 Task: Open a blank sheet, save the file as reporting.txt Insert a table '3 by 2' In first column, add headers, 'Task, Start Date, End Date'. Under first header add  R&D. Under second header add  4 May. Under third header add  '12 May'. Change table style to  Orange
Action: Mouse moved to (200, 175)
Screenshot: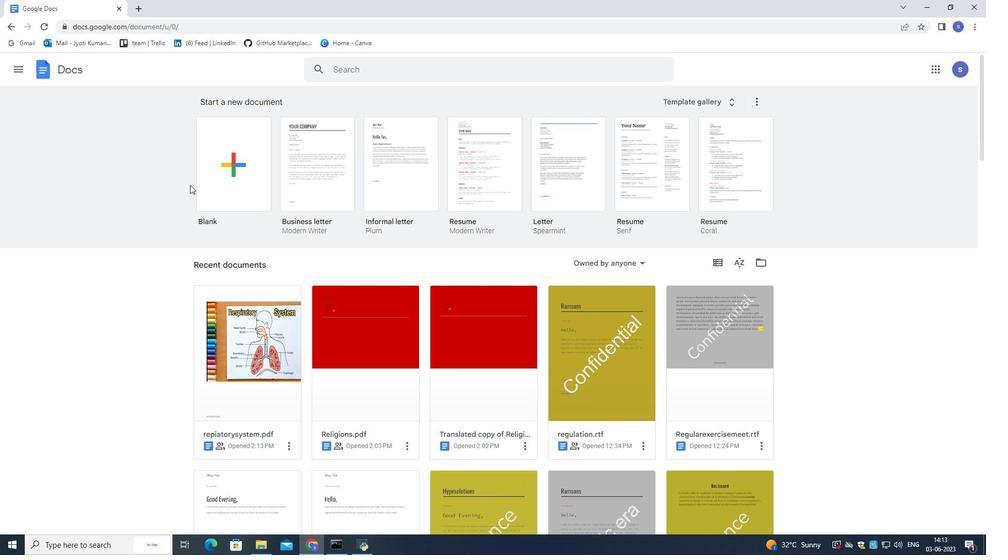 
Action: Mouse pressed left at (200, 175)
Screenshot: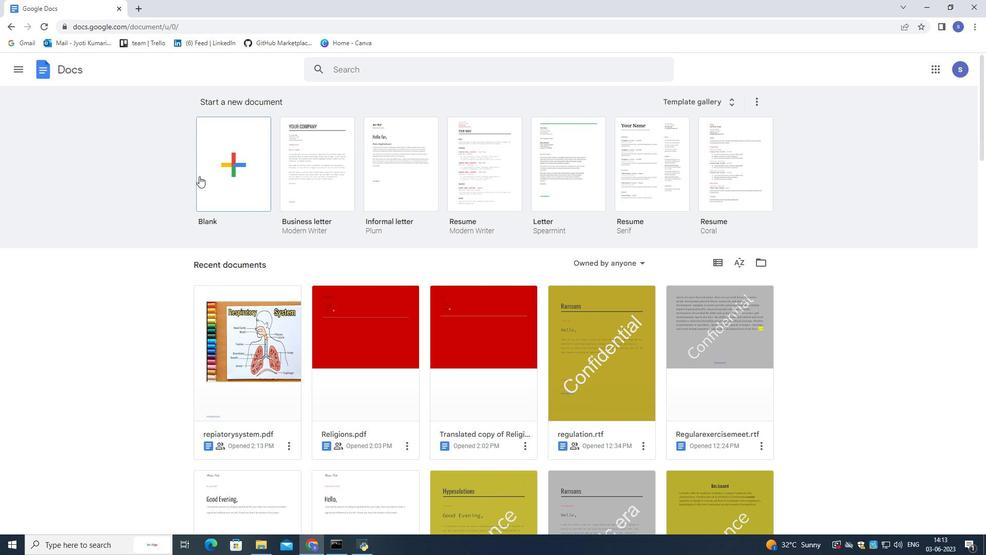 
Action: Mouse moved to (200, 174)
Screenshot: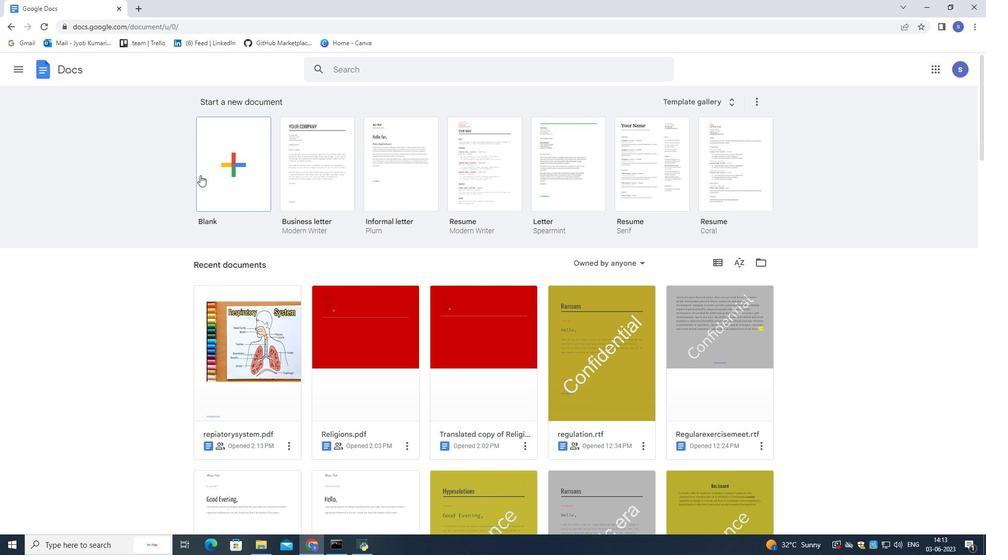 
Action: Mouse pressed left at (200, 174)
Screenshot: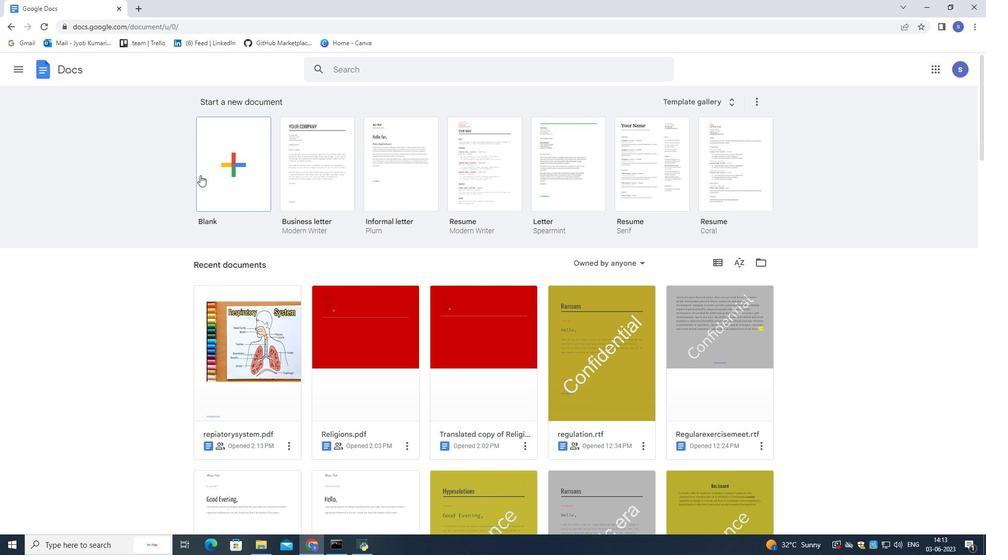 
Action: Mouse moved to (110, 62)
Screenshot: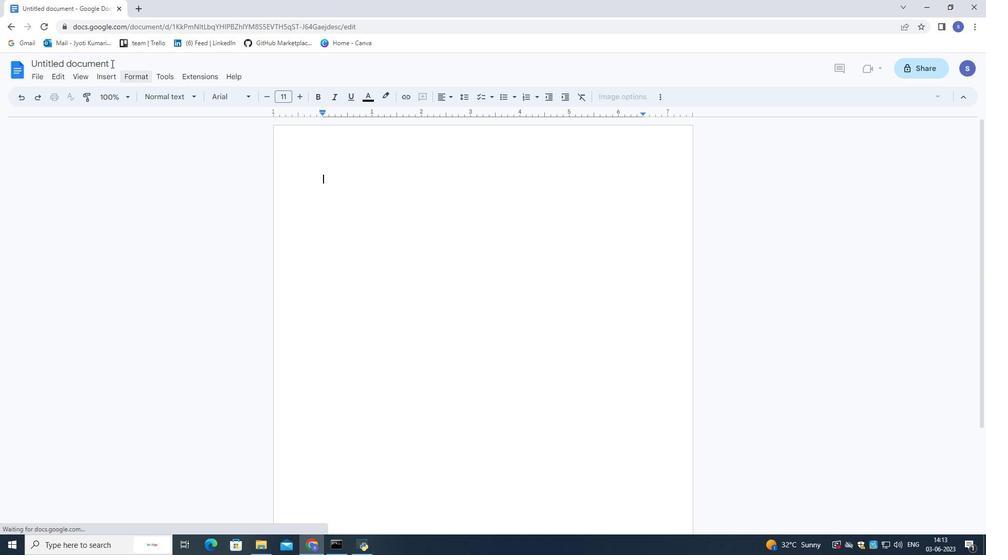 
Action: Mouse pressed left at (110, 62)
Screenshot: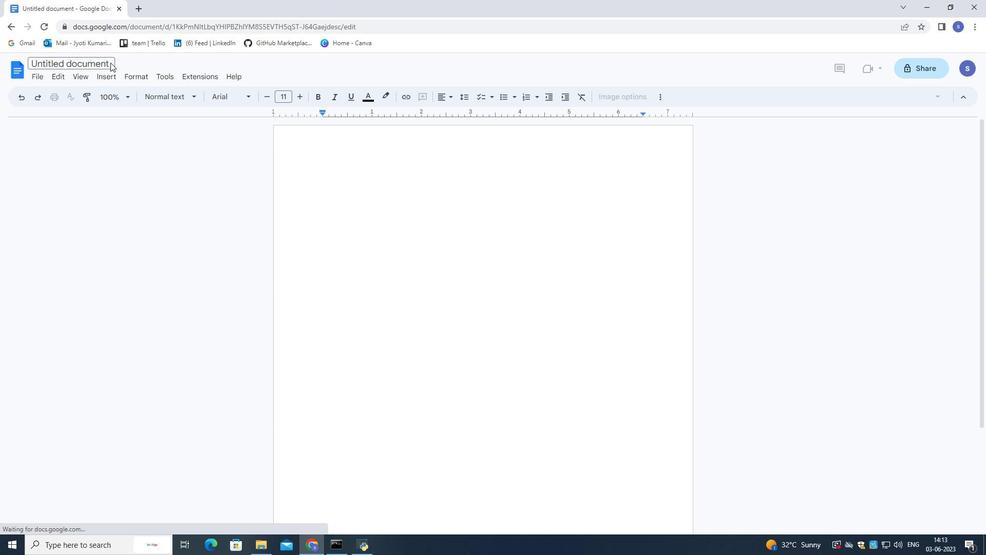 
Action: Mouse moved to (109, 62)
Screenshot: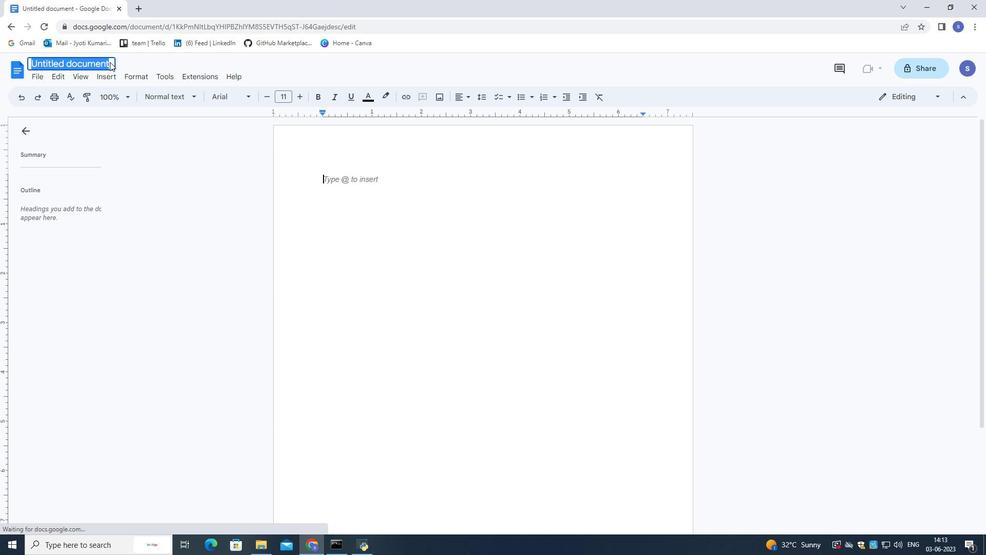 
Action: Key pressed re
Screenshot: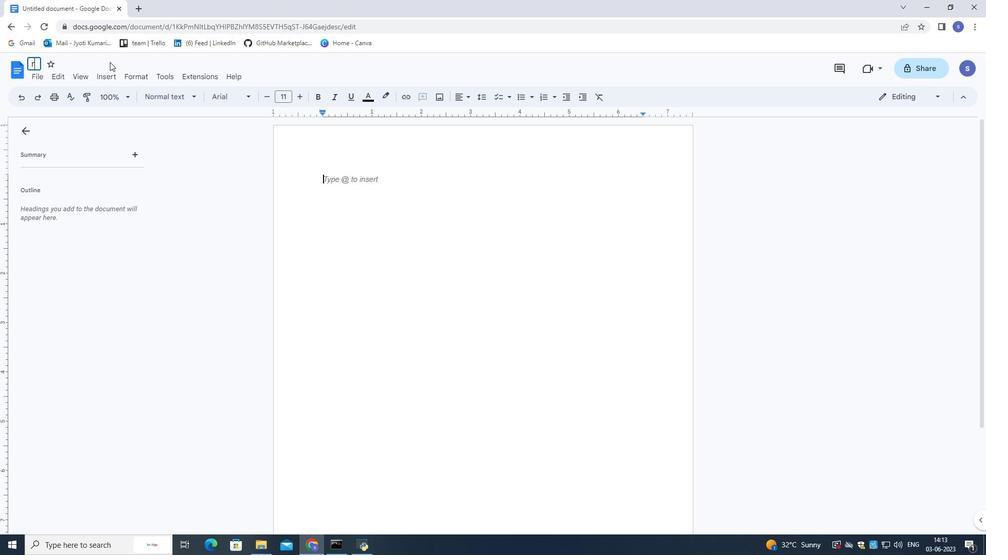 
Action: Mouse moved to (108, 60)
Screenshot: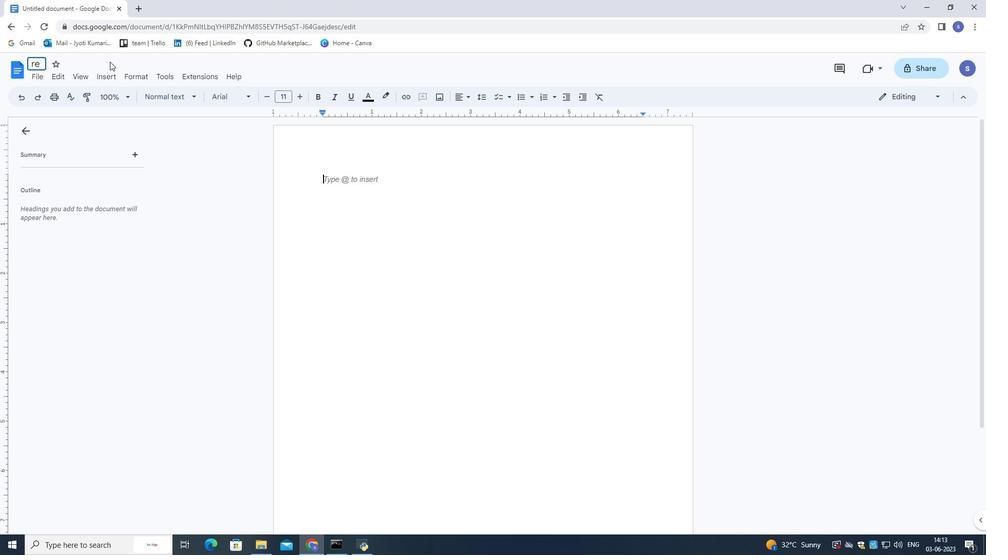 
Action: Key pressed p
Screenshot: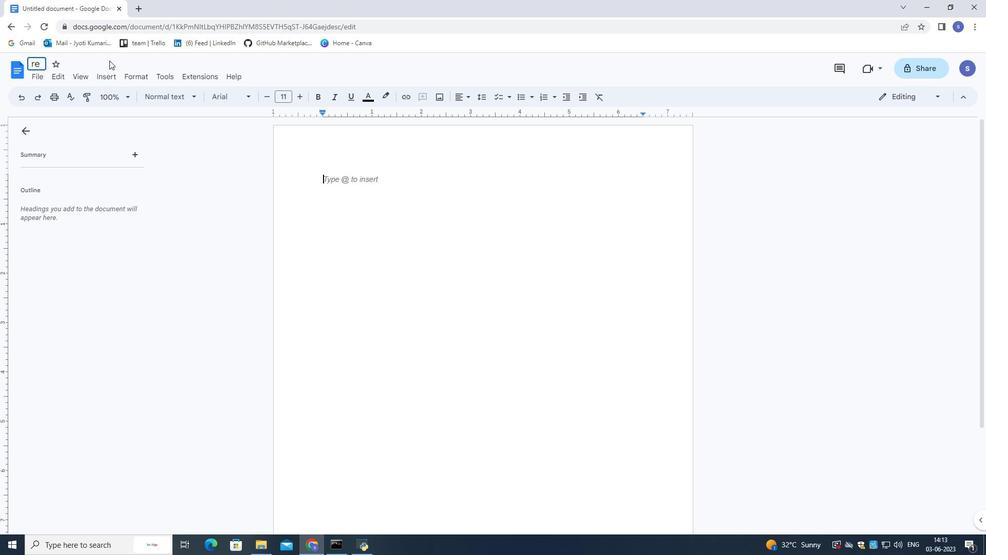 
Action: Mouse moved to (107, 60)
Screenshot: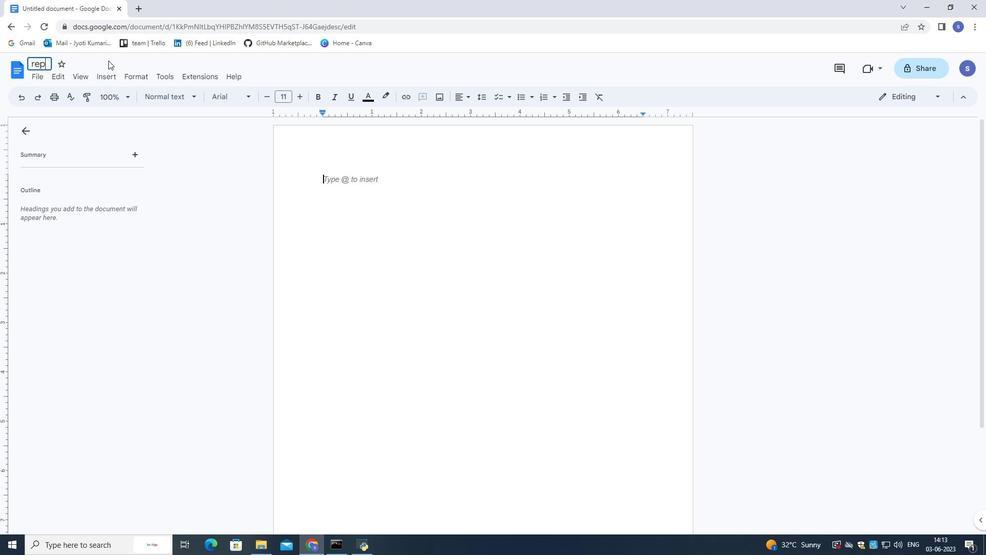 
Action: Key pressed or
Screenshot: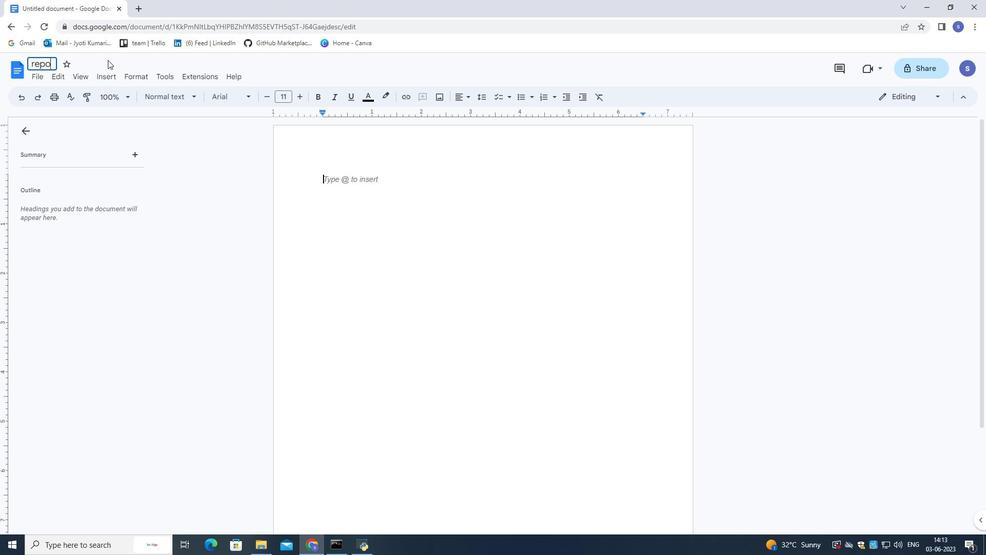 
Action: Mouse moved to (107, 59)
Screenshot: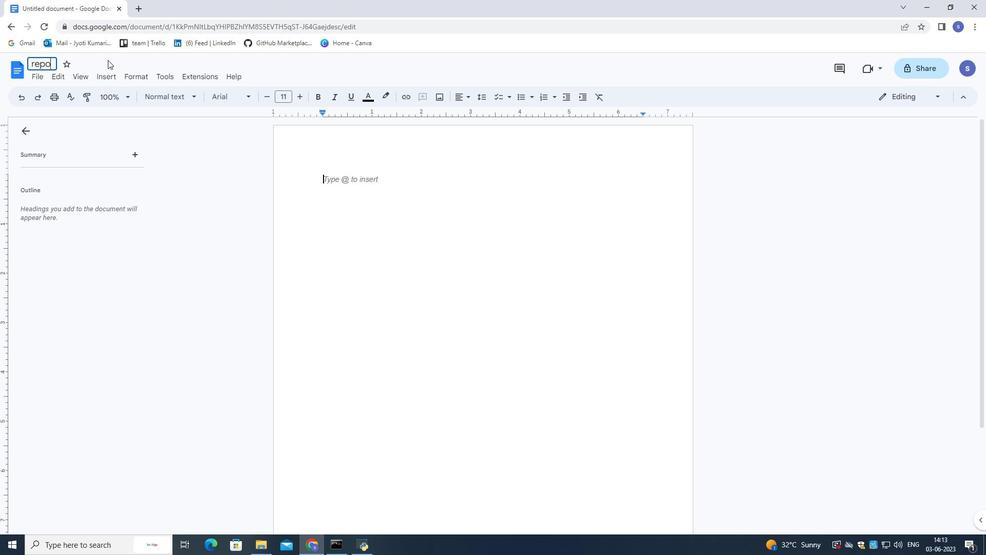 
Action: Key pressed t
Screenshot: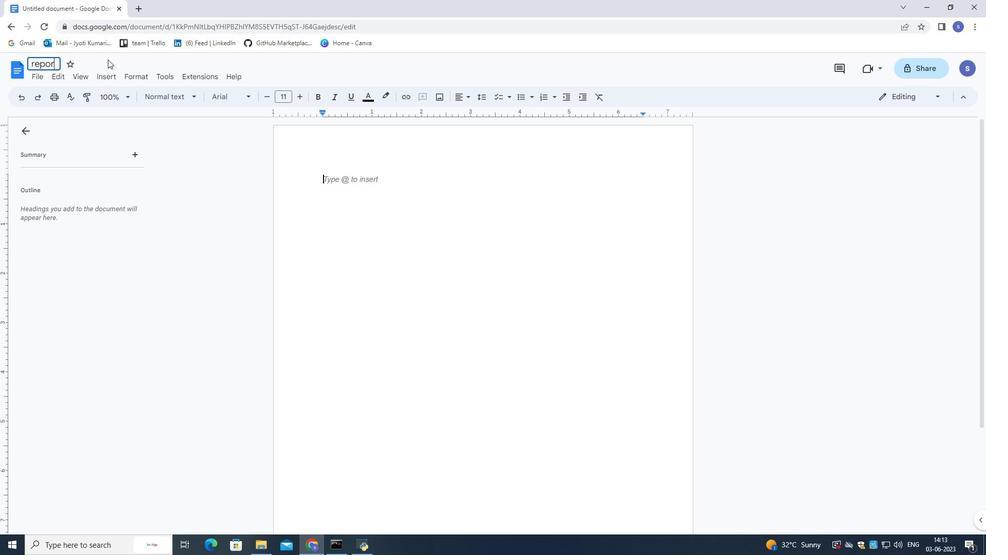 
Action: Mouse moved to (107, 59)
Screenshot: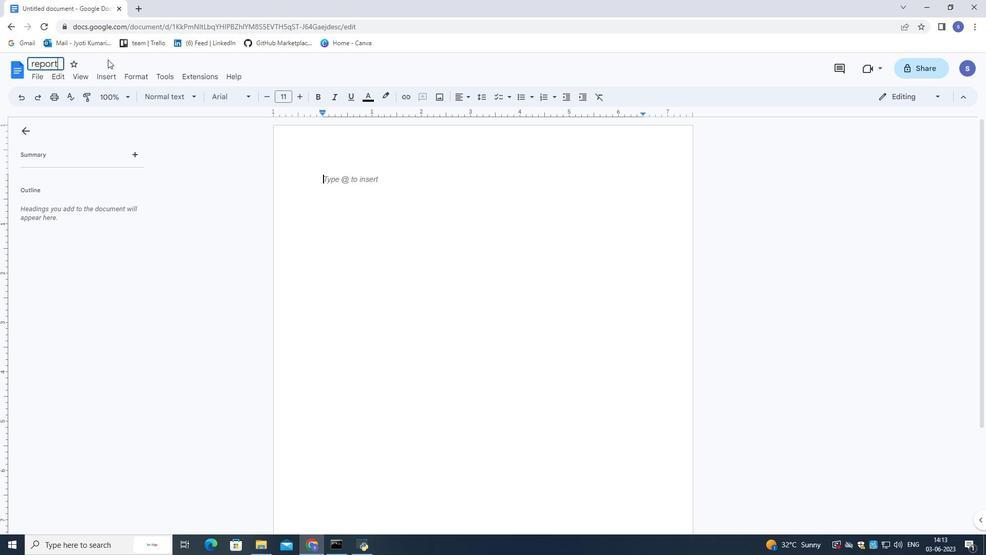 
Action: Key pressed ing.txt
Screenshot: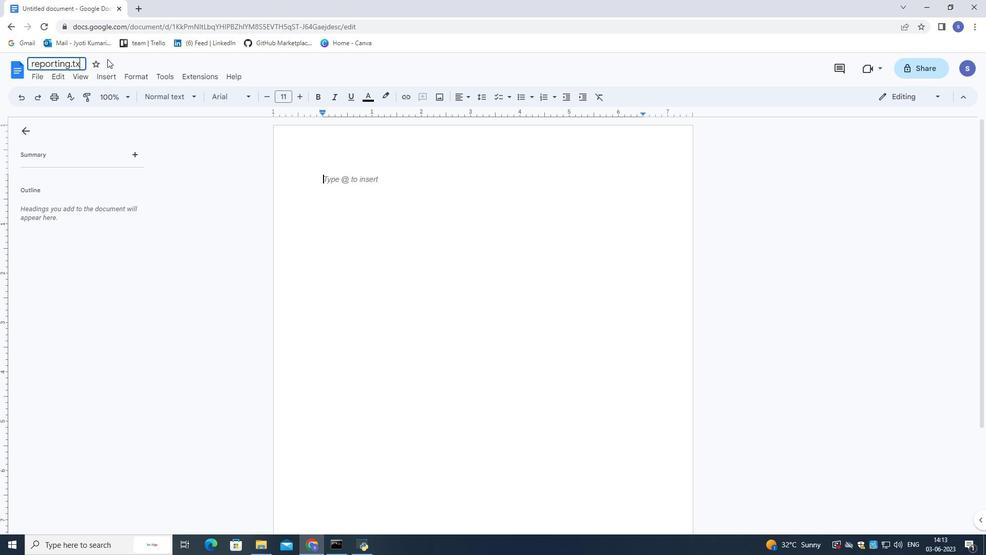 
Action: Mouse moved to (126, 76)
Screenshot: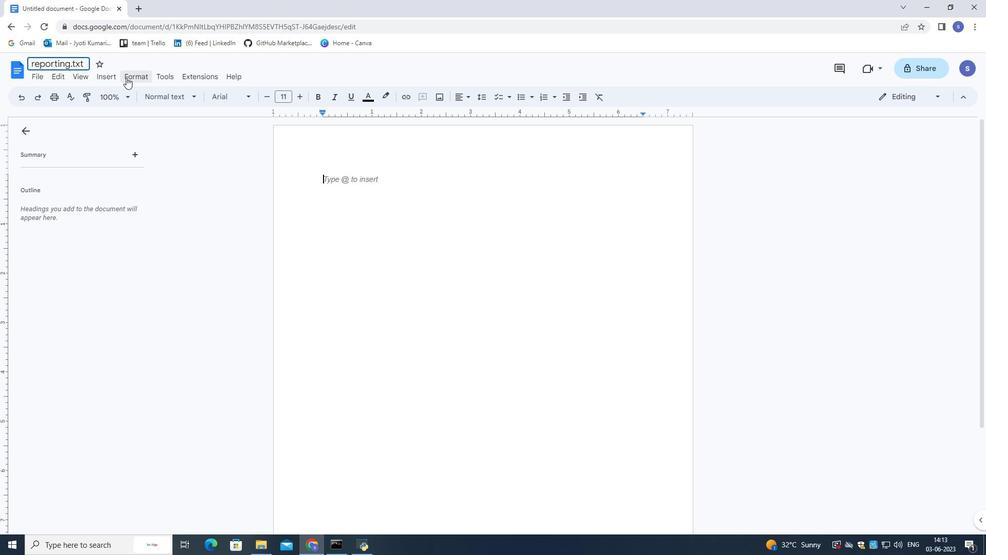 
Action: Key pressed <Key.enter>
Screenshot: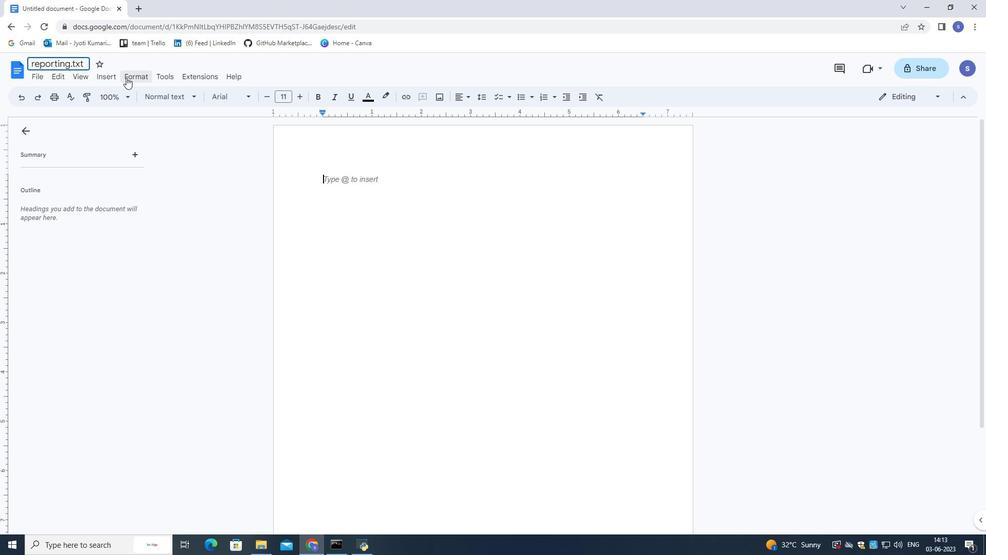 
Action: Mouse moved to (360, 181)
Screenshot: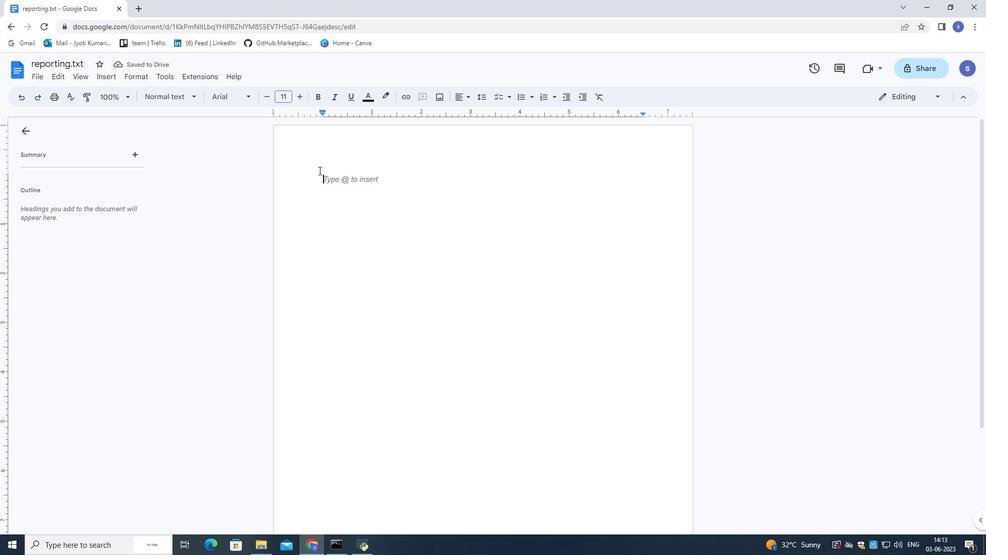 
Action: Mouse pressed left at (360, 181)
Screenshot: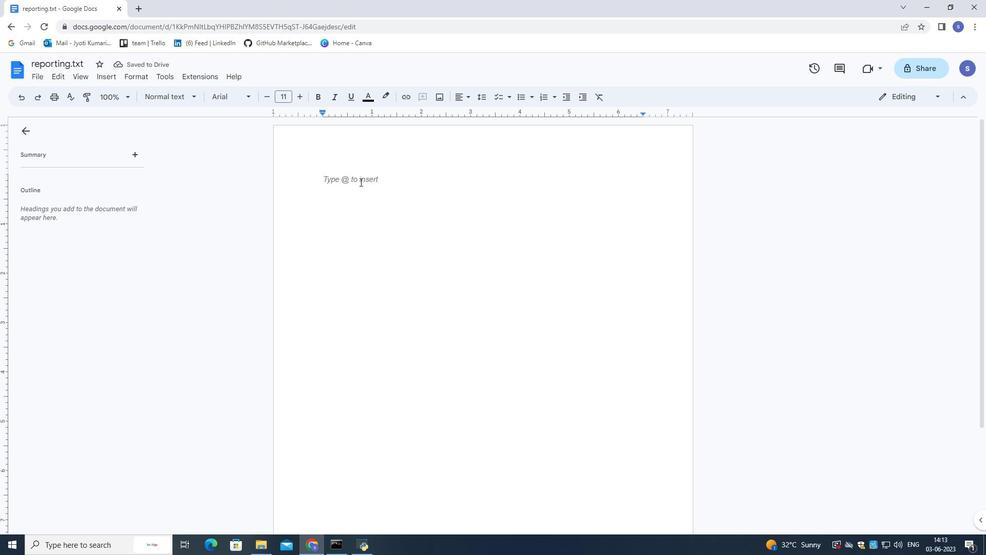 
Action: Mouse moved to (95, 77)
Screenshot: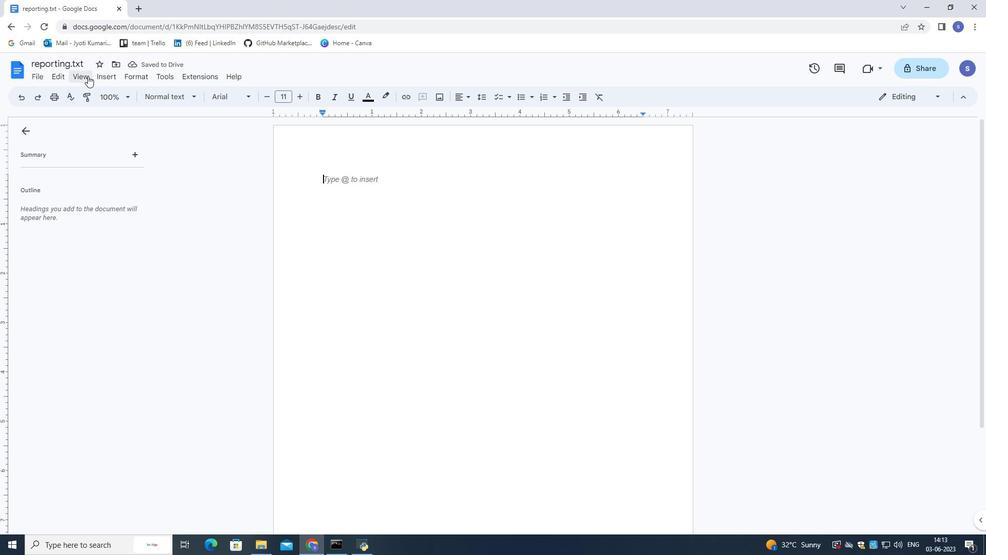
Action: Mouse pressed left at (95, 77)
Screenshot: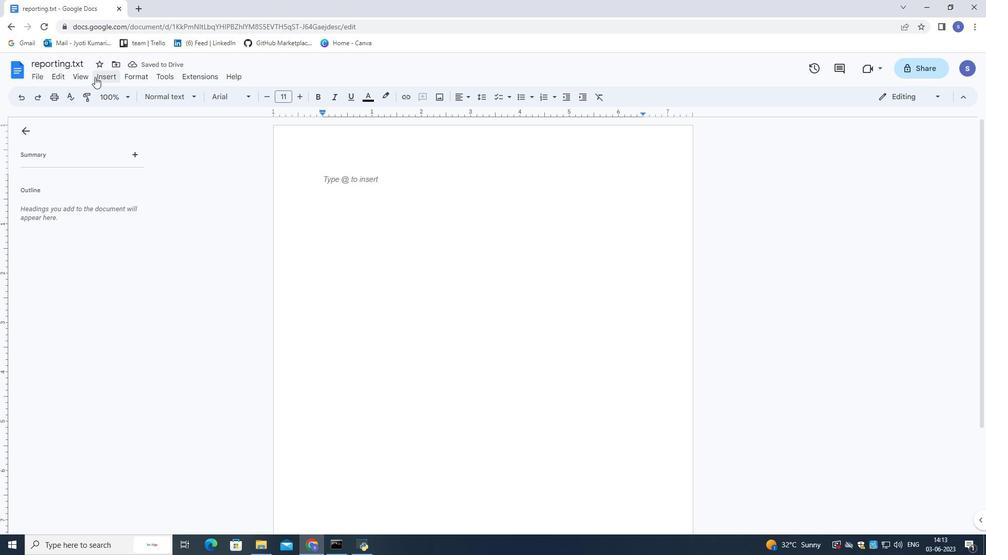 
Action: Mouse moved to (283, 143)
Screenshot: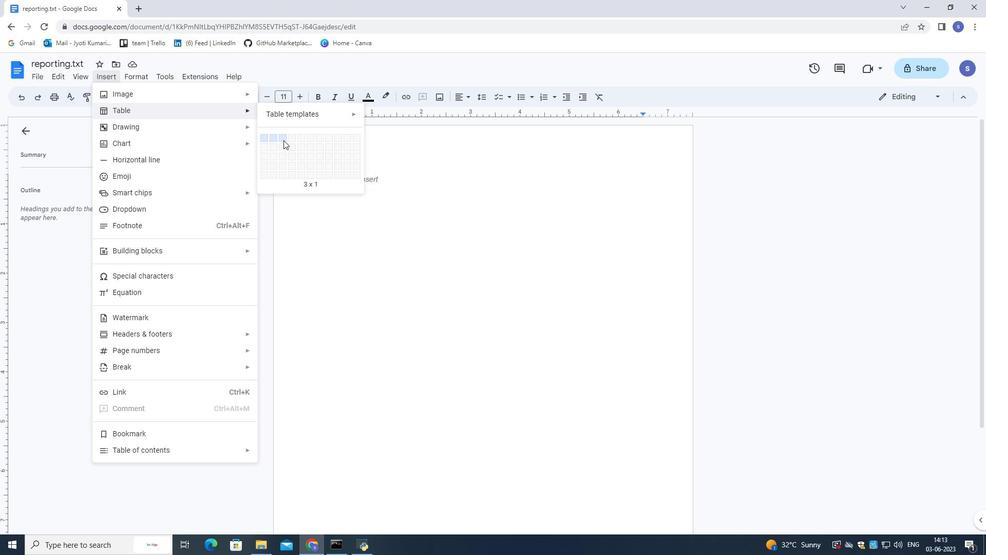 
Action: Mouse pressed left at (283, 143)
Screenshot: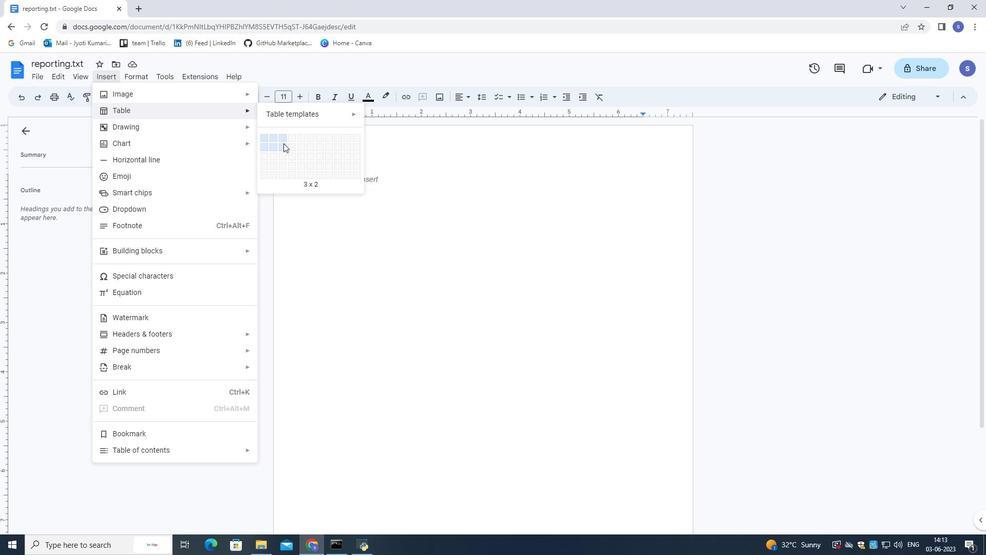 
Action: Mouse moved to (403, 199)
Screenshot: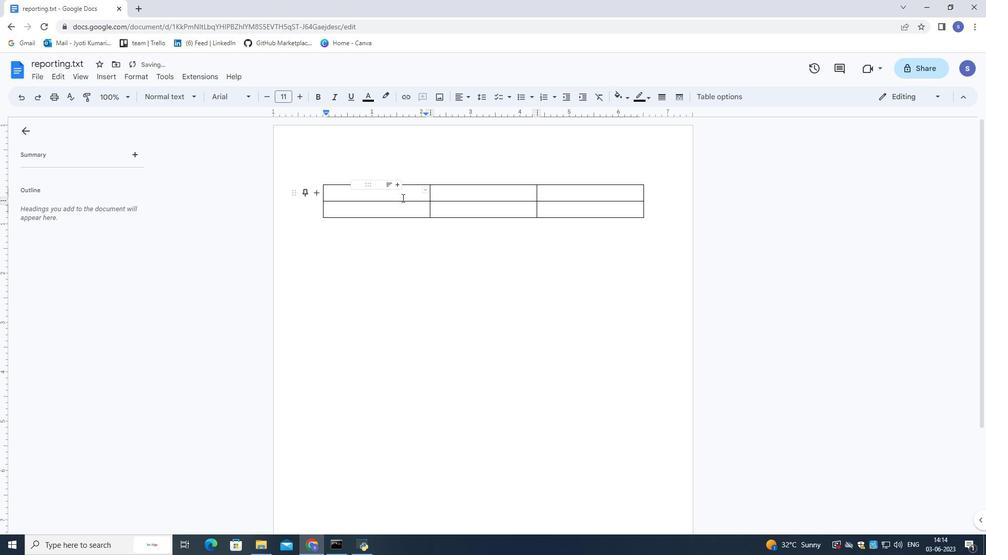 
Action: Mouse pressed left at (403, 199)
Screenshot: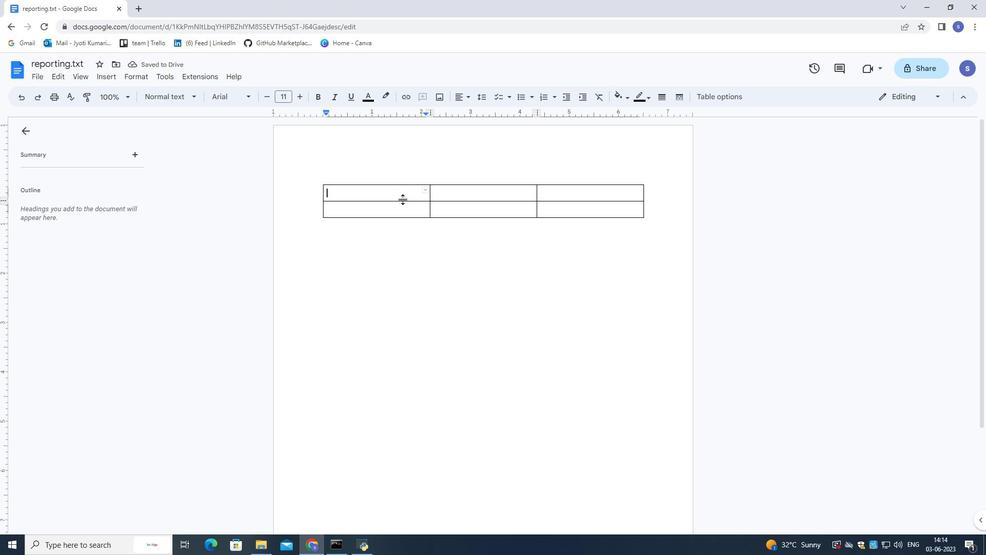 
Action: Mouse moved to (407, 225)
Screenshot: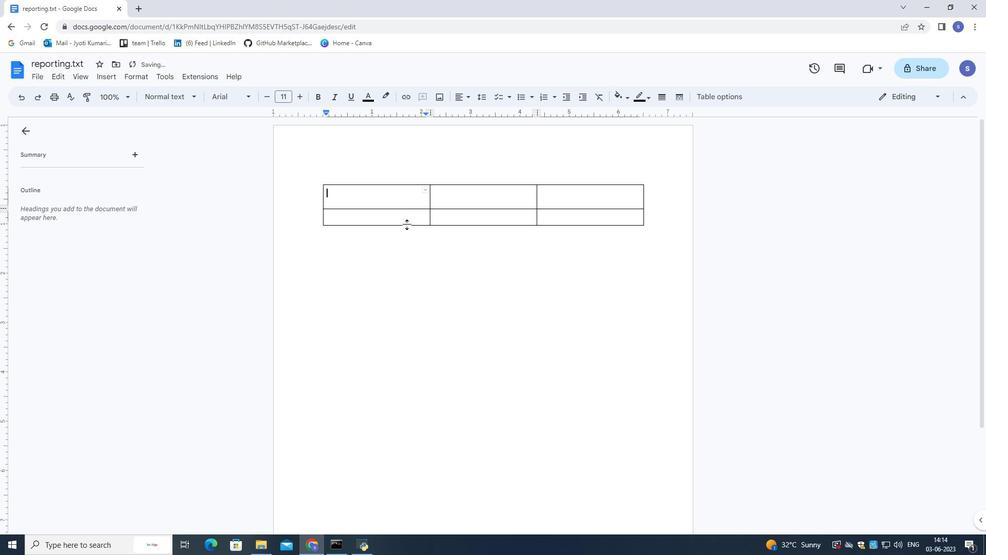 
Action: Mouse pressed left at (407, 225)
Screenshot: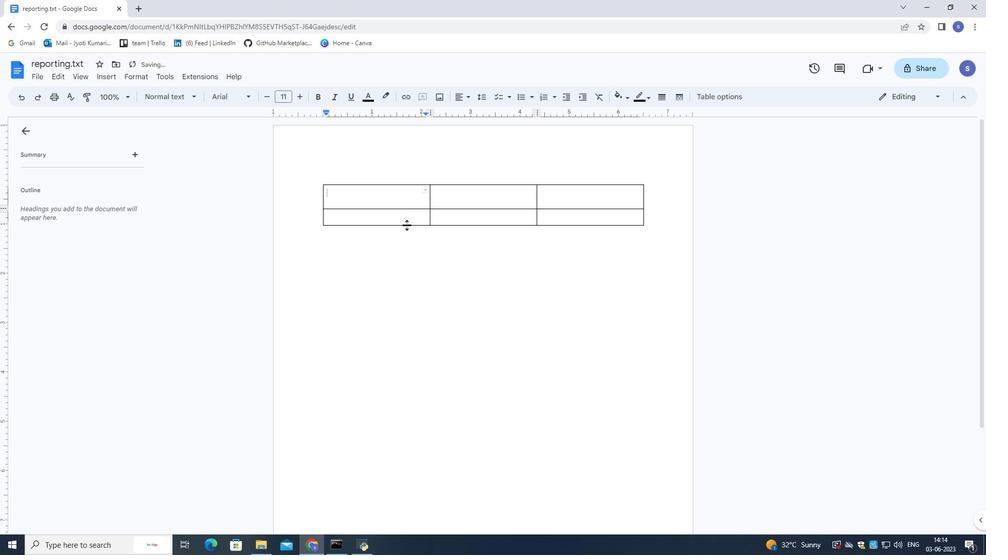 
Action: Mouse moved to (401, 198)
Screenshot: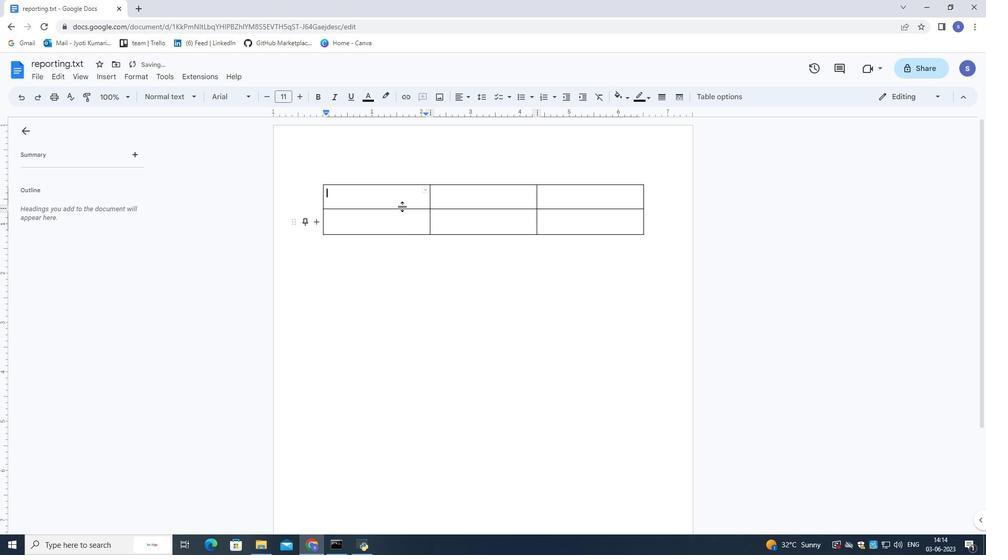
Action: Mouse pressed left at (401, 198)
Screenshot: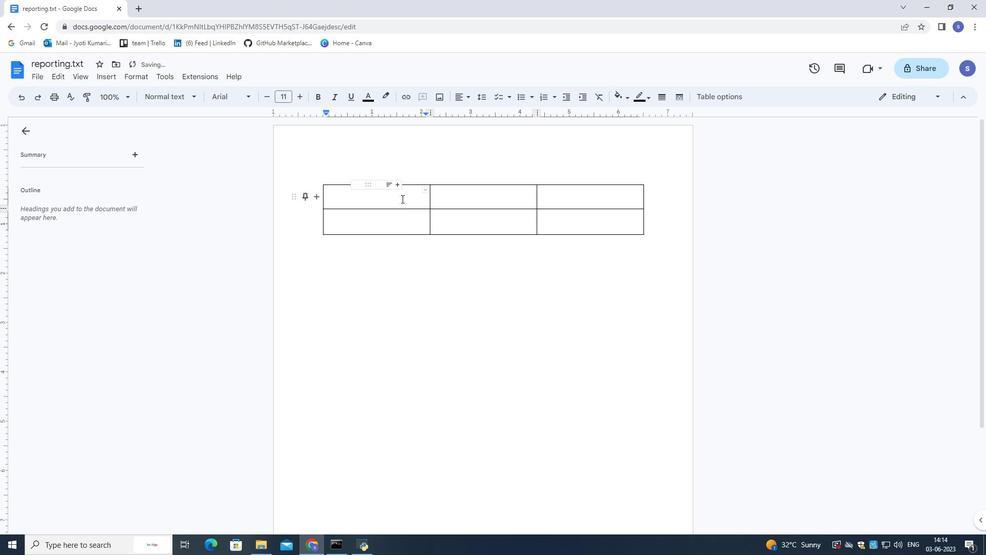 
Action: Mouse moved to (400, 195)
Screenshot: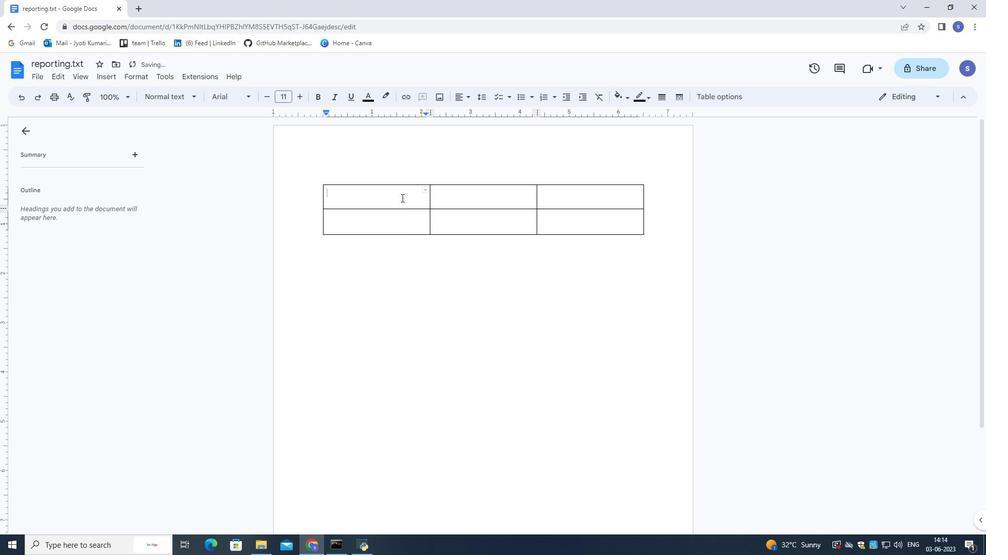 
Action: Key pressed <Key.shift>TAsk<Key.backspace><Key.backspace><Key.backspace>s<Key.backspace>ask<Key.right><Key.shift>Start<Key.space>date<Key.right><Key.shift>End<Key.space>date<Key.down><Key.left><Key.left><Key.shift>R<Key.shift>&<Key.shift>D<Key.right>4<Key.space><Key.shift>MAy<Key.right><Key.left>
Screenshot: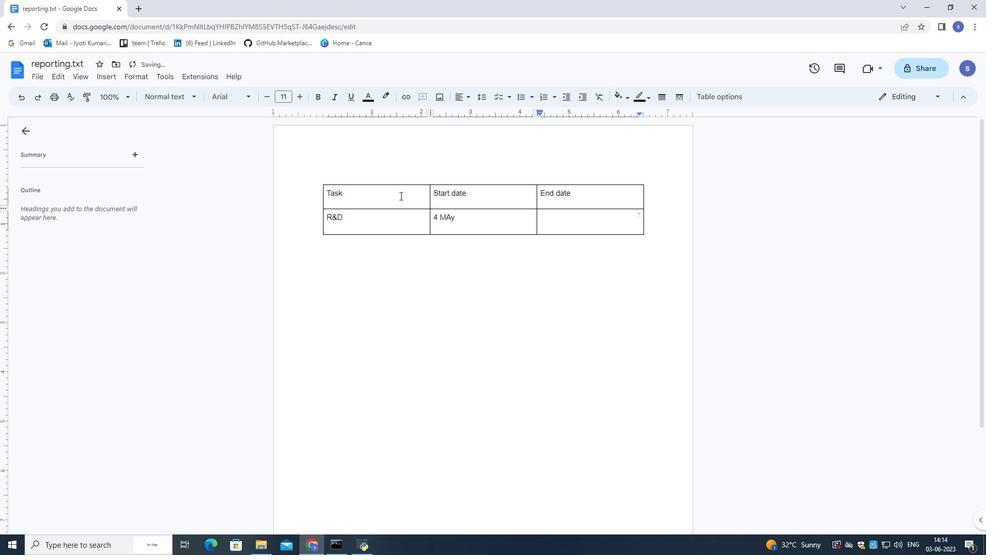 
Action: Mouse moved to (514, 217)
Screenshot: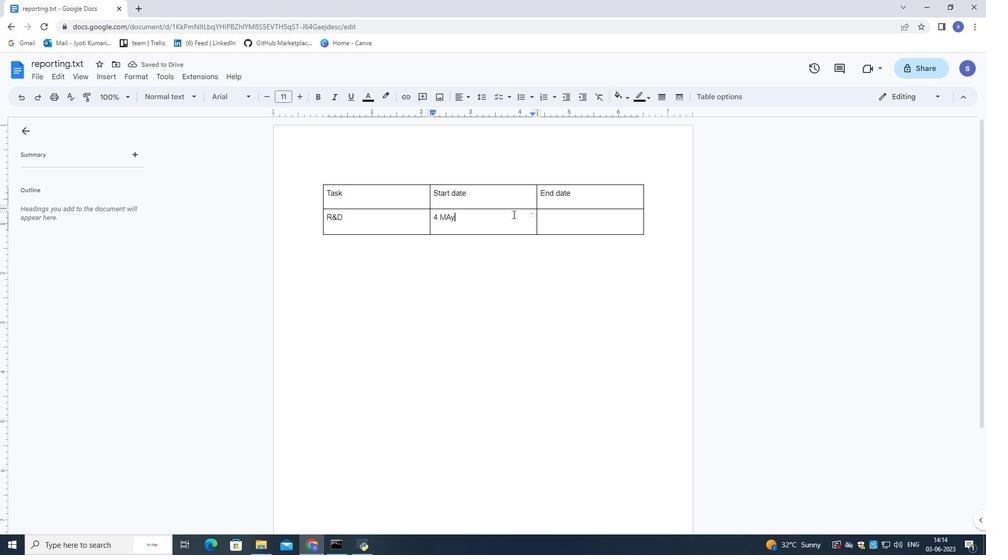 
Action: Key pressed <Key.backspace><Key.backspace>ay<Key.right>12<Key.space><Key.shift>May
Screenshot: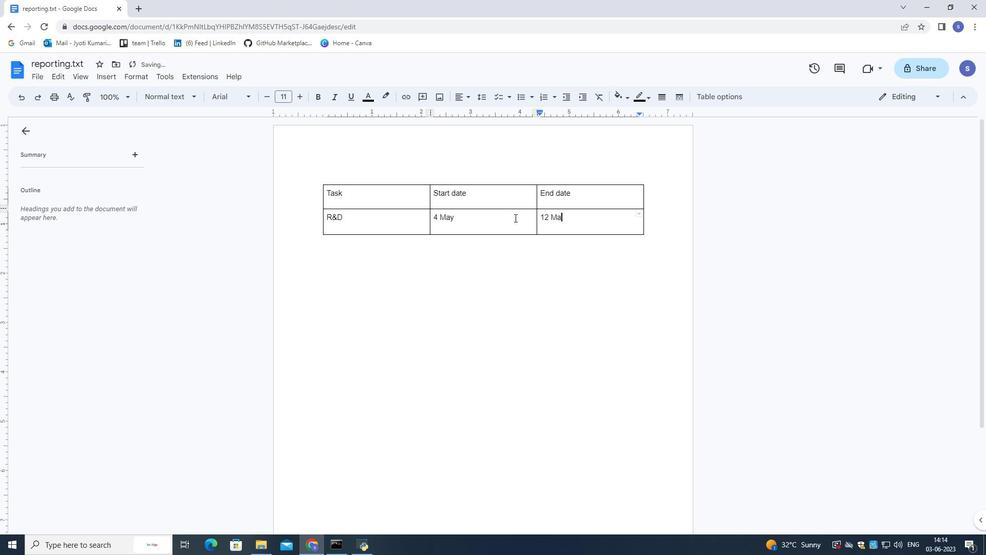
Action: Mouse moved to (637, 212)
Screenshot: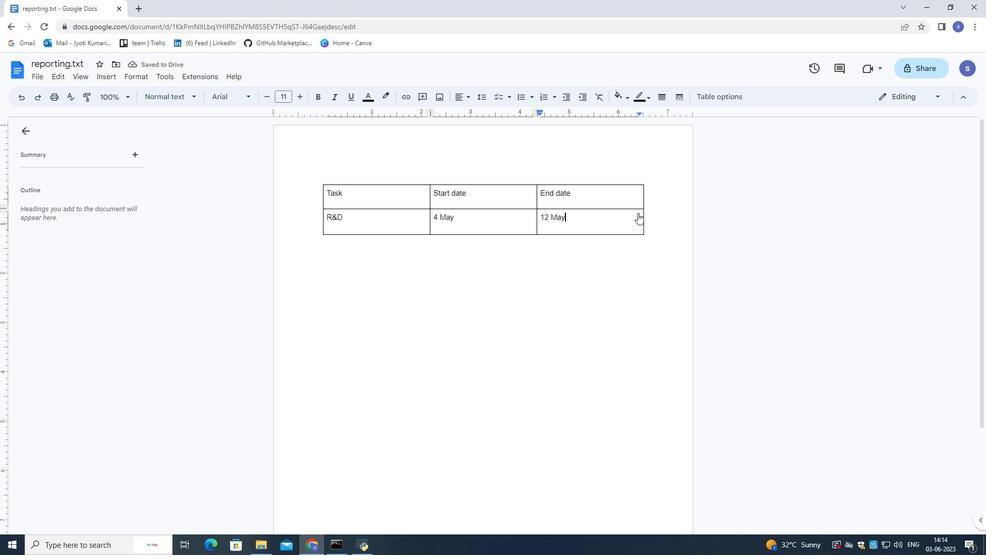 
Action: Mouse pressed left at (637, 212)
Screenshot: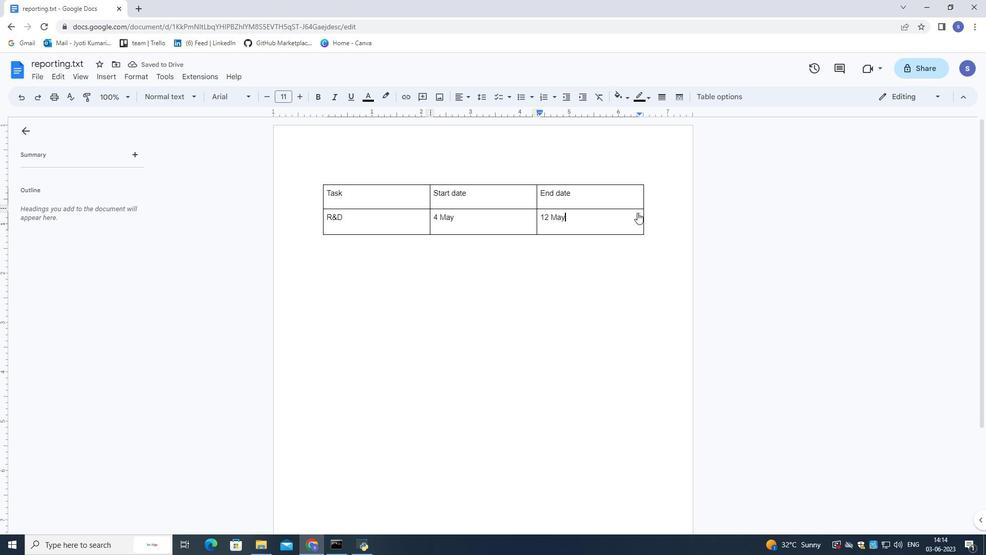 
Action: Mouse moved to (633, 232)
Screenshot: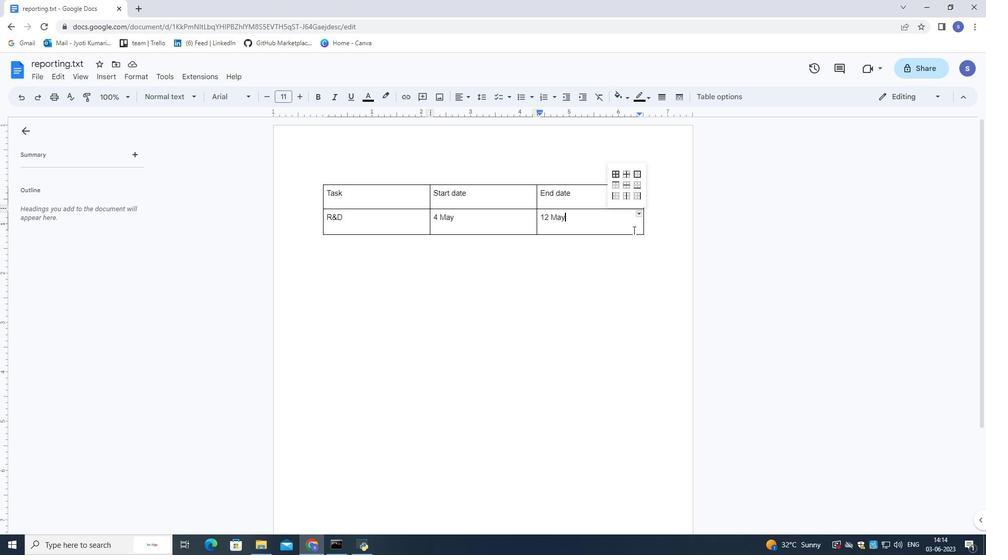 
Action: Mouse pressed left at (633, 232)
Screenshot: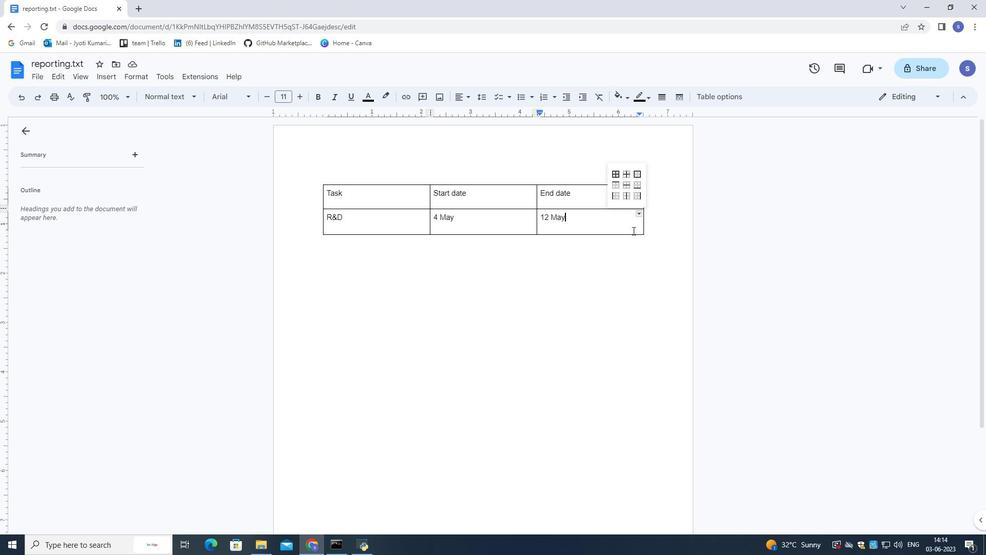 
Action: Mouse moved to (621, 226)
Screenshot: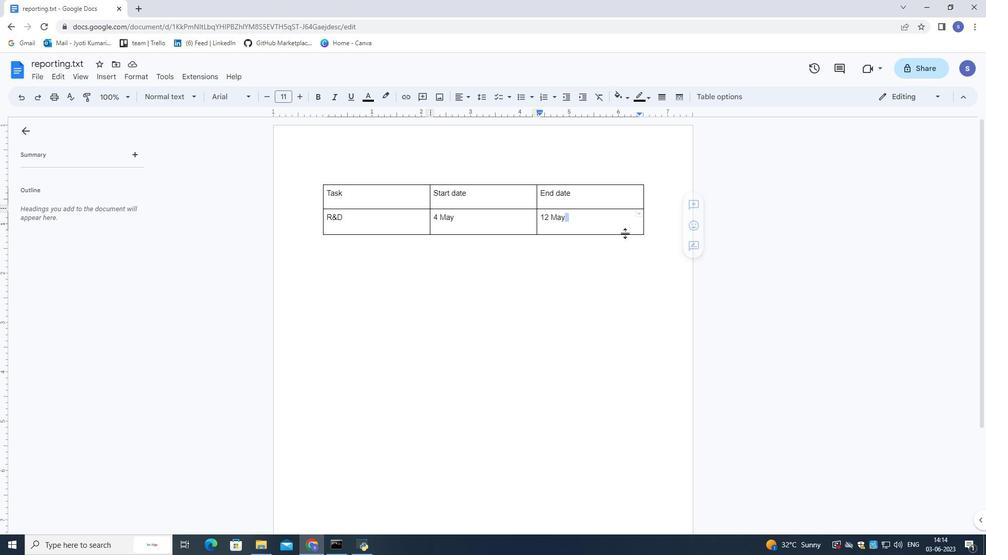 
Action: Mouse pressed left at (621, 226)
Screenshot: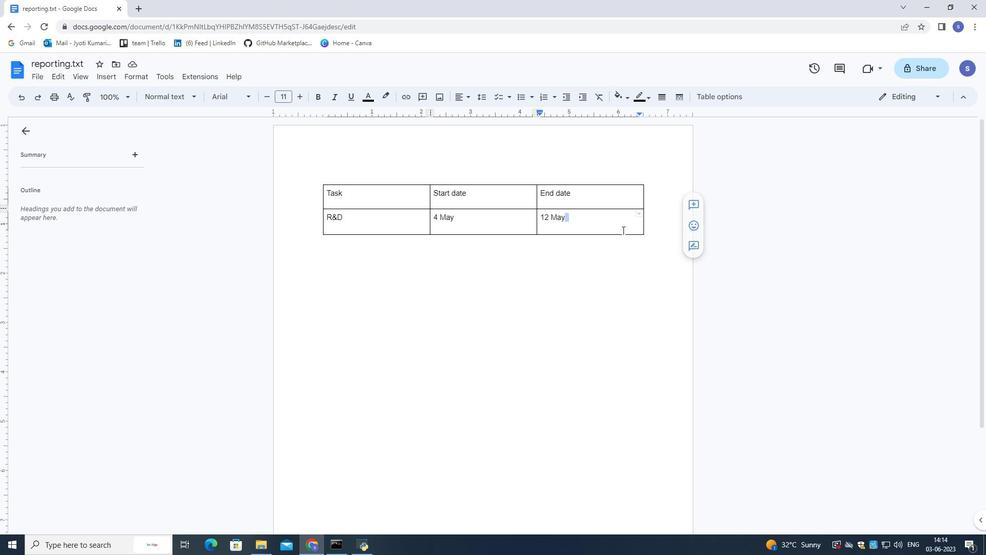 
Action: Mouse moved to (510, 277)
Screenshot: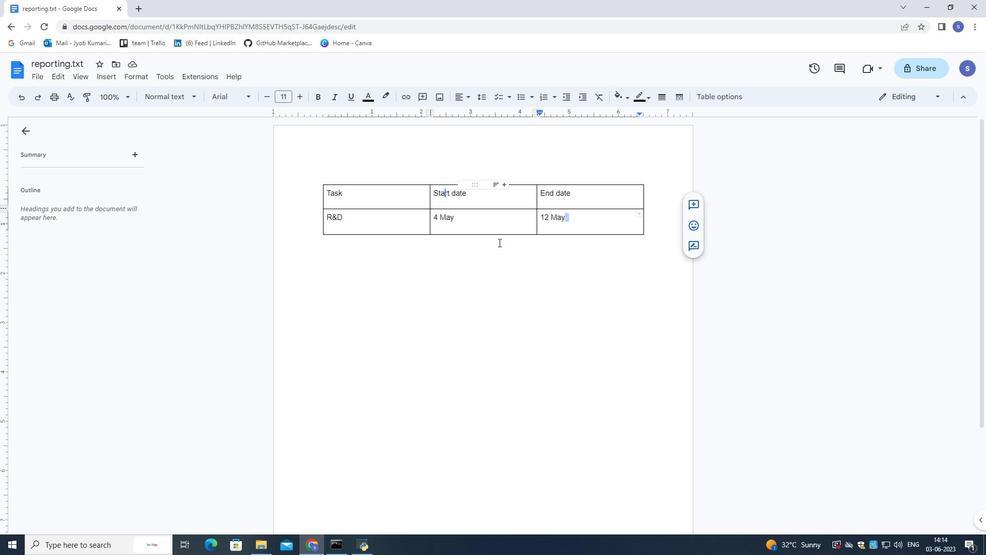 
Action: Mouse pressed left at (510, 277)
Screenshot: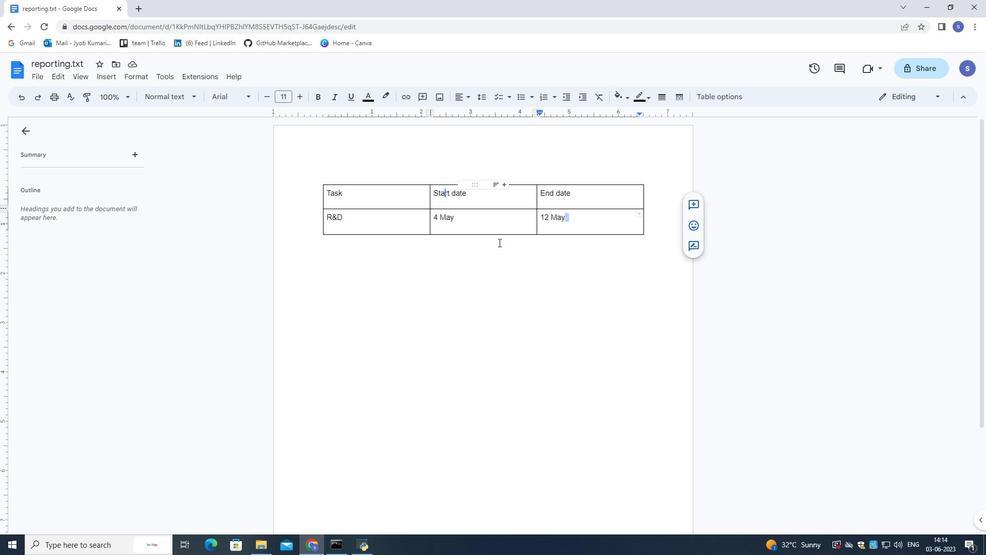 
Action: Mouse moved to (577, 226)
Screenshot: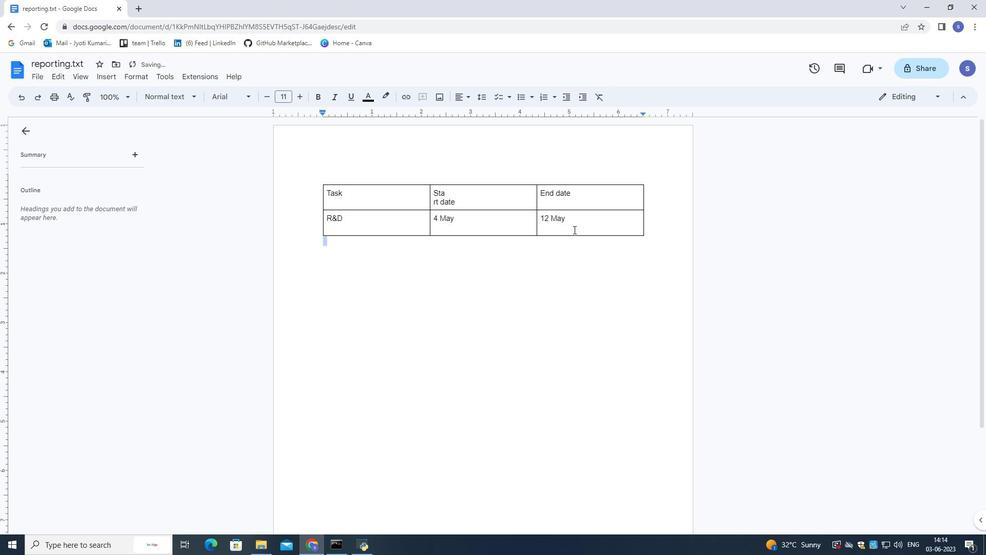 
Action: Mouse pressed left at (577, 226)
Screenshot: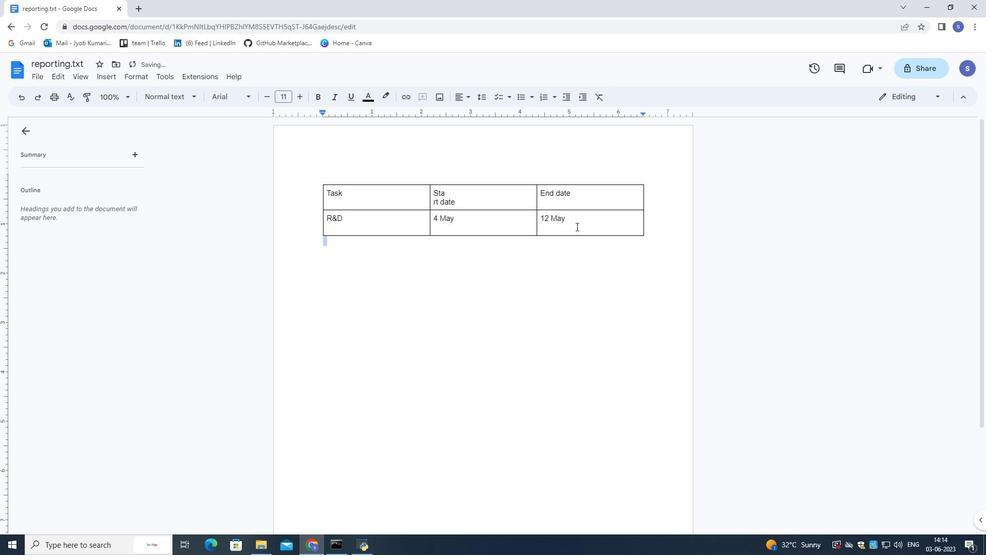 
Action: Mouse moved to (505, 257)
Screenshot: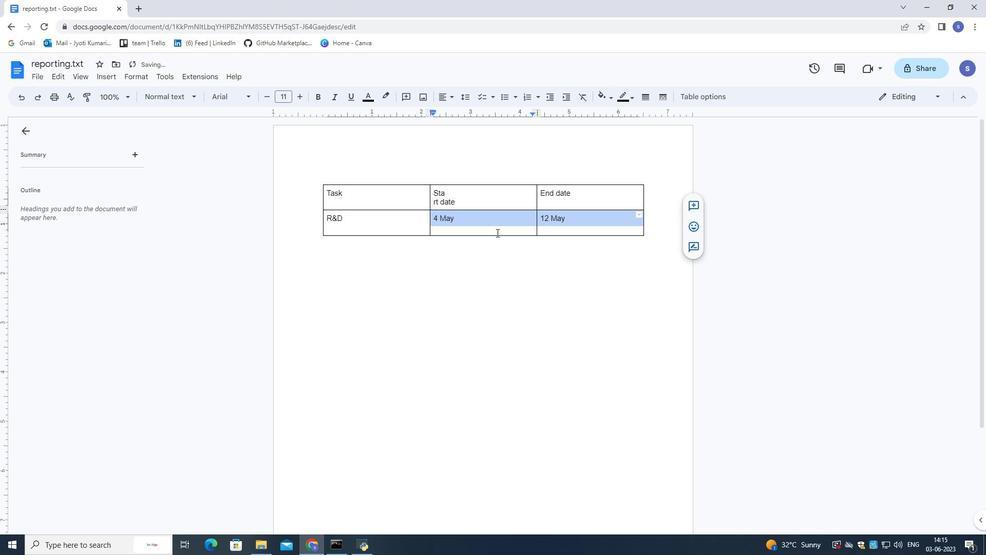 
Action: Mouse pressed left at (505, 257)
Screenshot: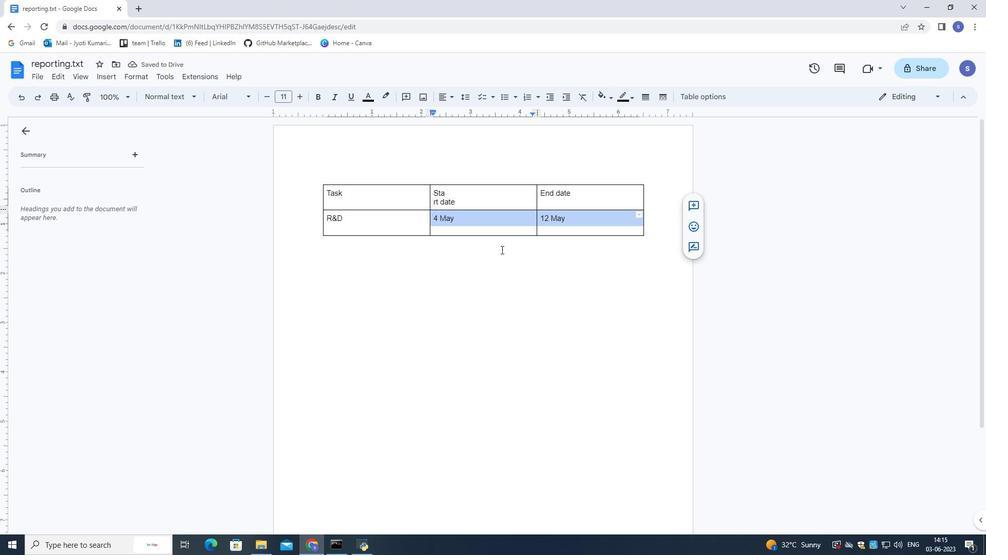 
Action: Mouse moved to (503, 251)
Screenshot: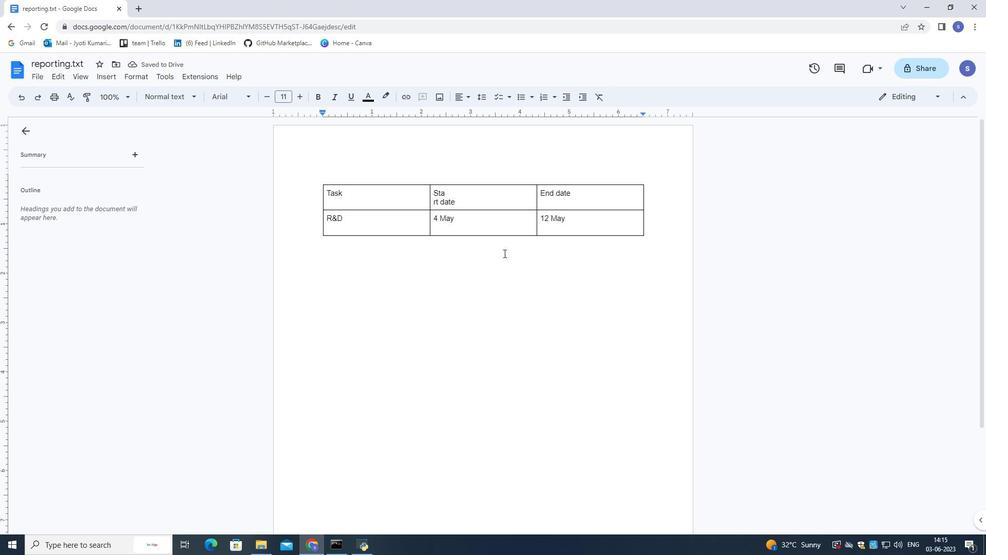 
Action: Key pressed ctrl+Z
Screenshot: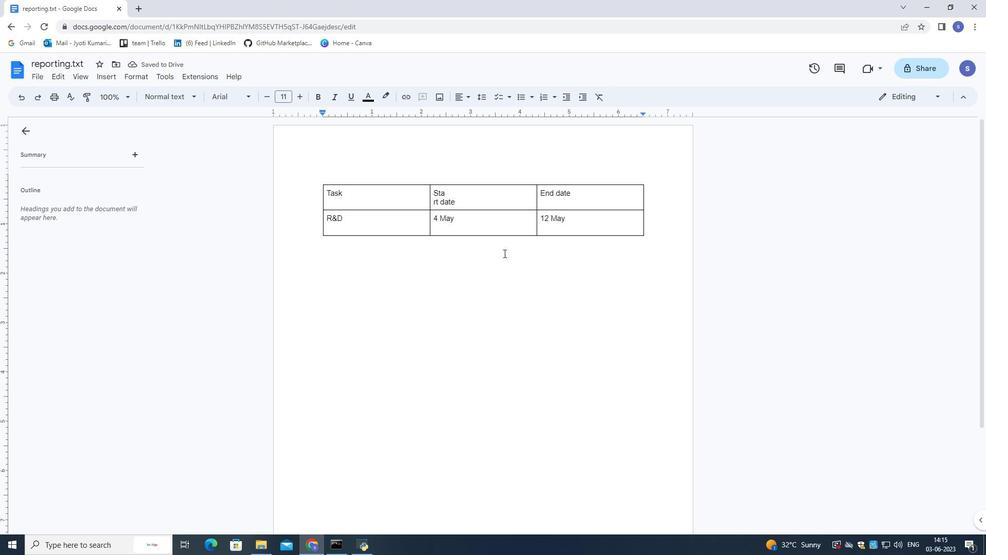 
Action: Mouse moved to (577, 260)
Screenshot: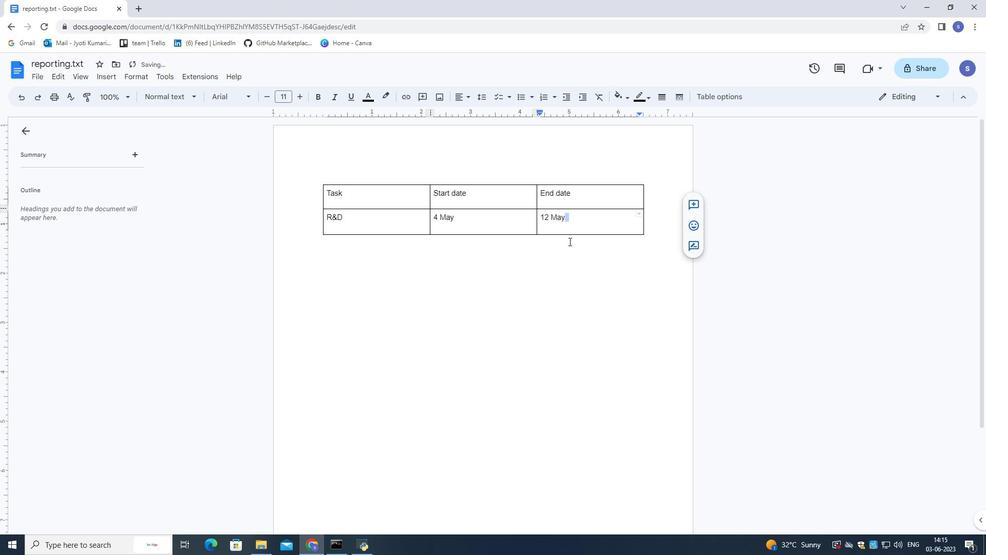 
Action: Mouse pressed left at (577, 260)
Screenshot: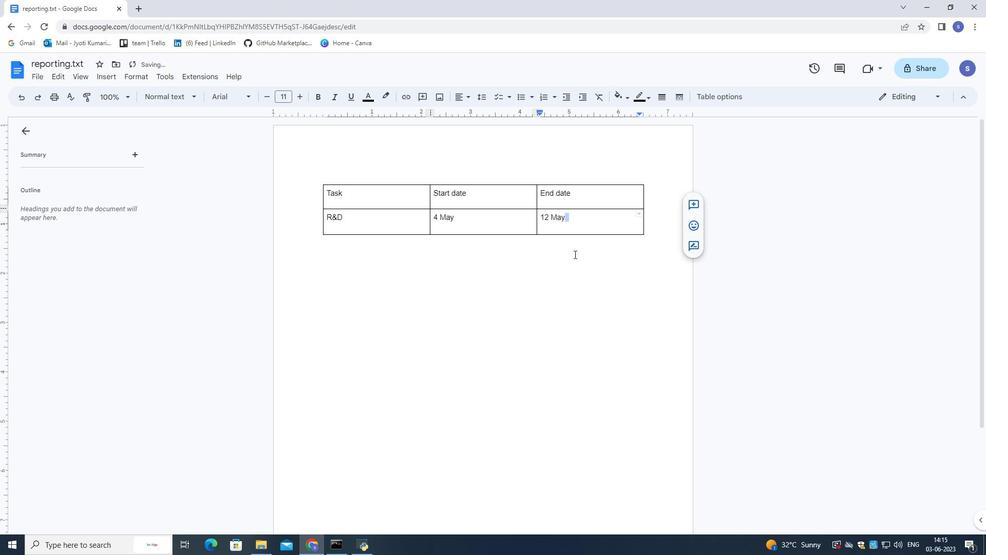 
Action: Mouse moved to (577, 228)
Screenshot: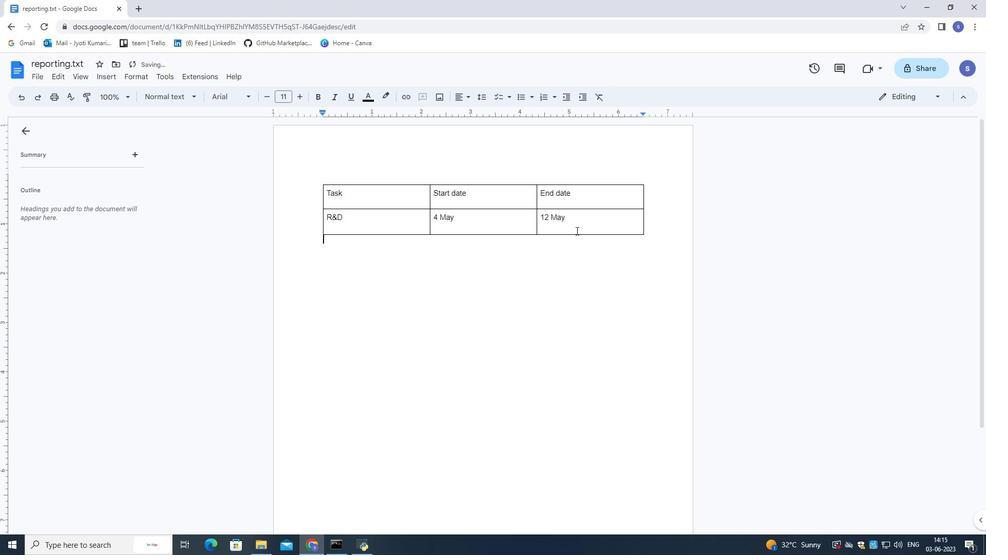 
Action: Mouse pressed left at (577, 228)
Screenshot: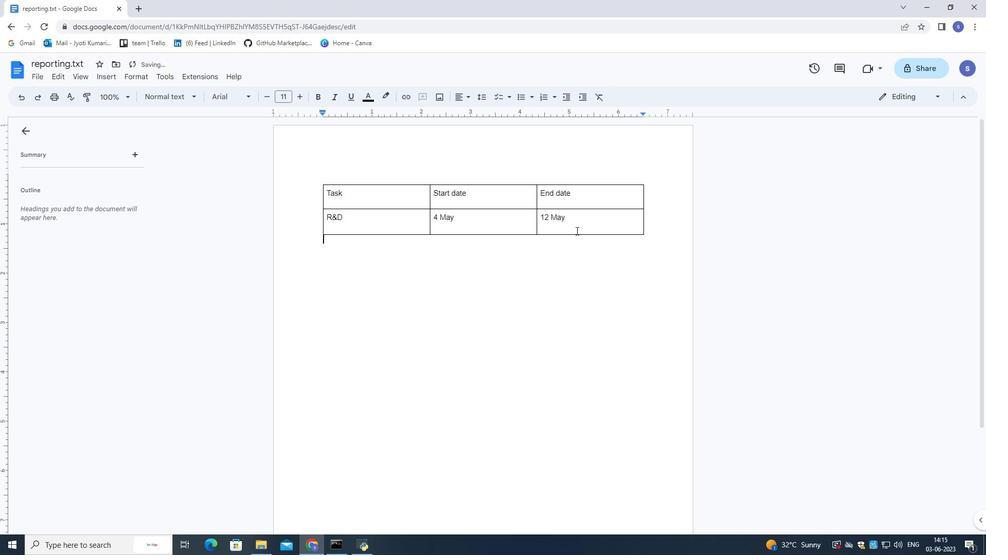 
Action: Mouse moved to (604, 96)
Screenshot: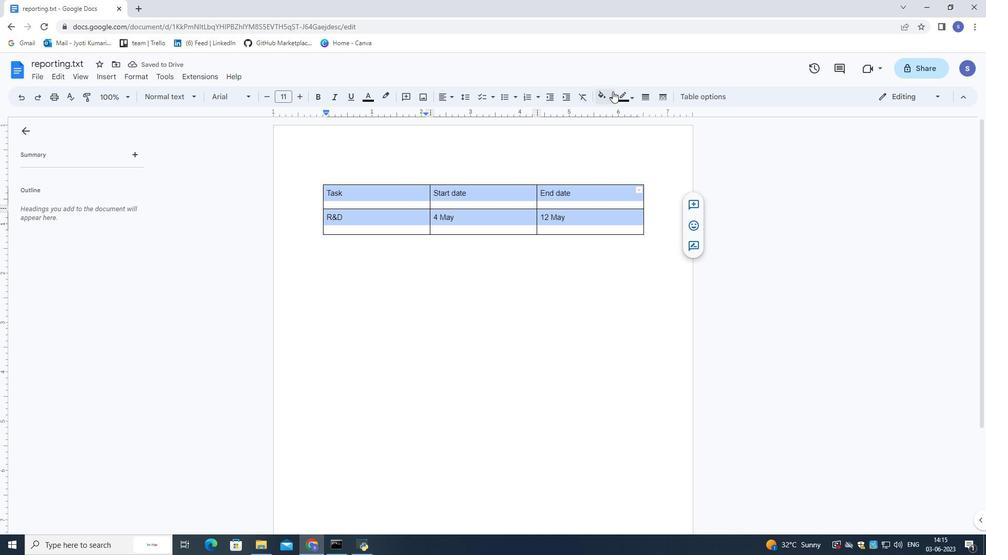
Action: Mouse pressed left at (604, 96)
Screenshot: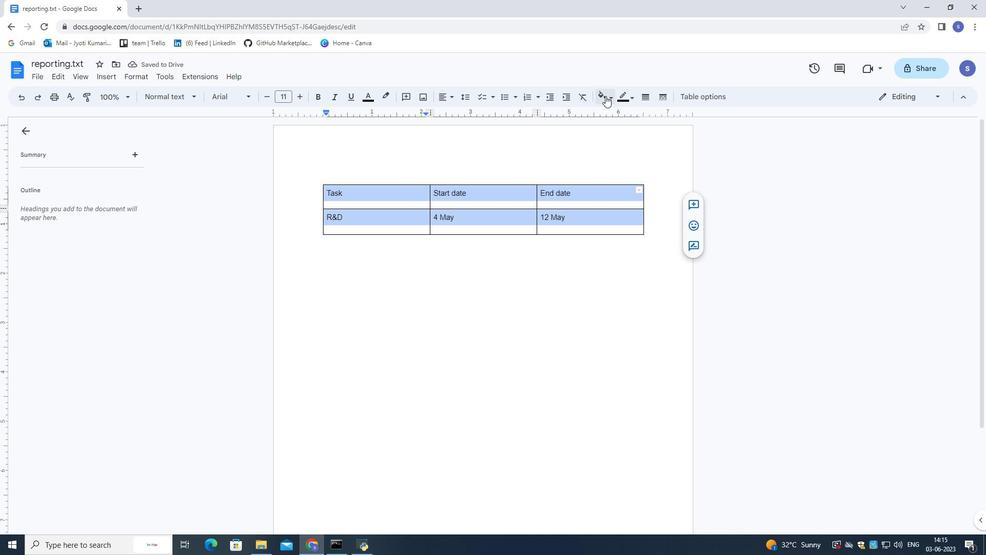 
Action: Mouse moved to (628, 144)
Screenshot: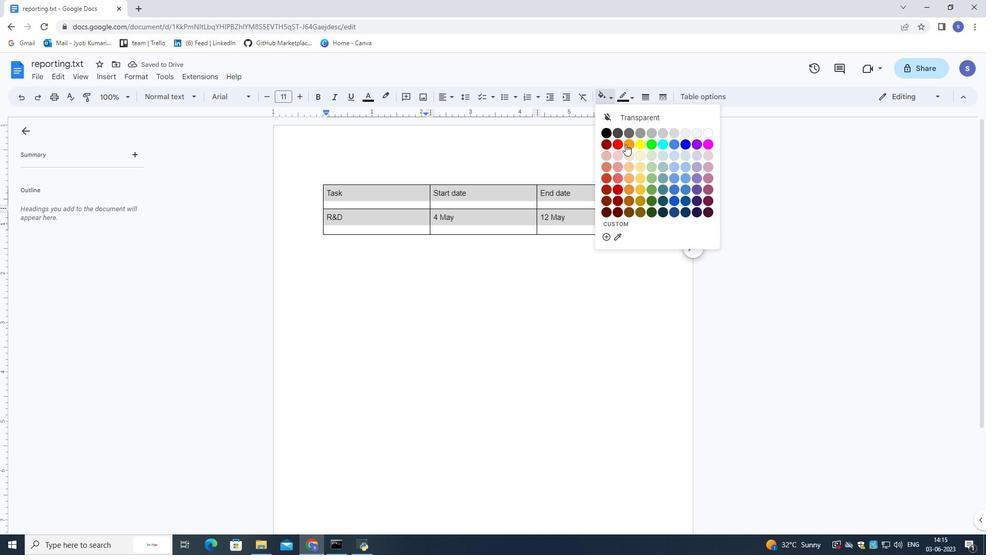 
Action: Mouse pressed left at (628, 144)
Screenshot: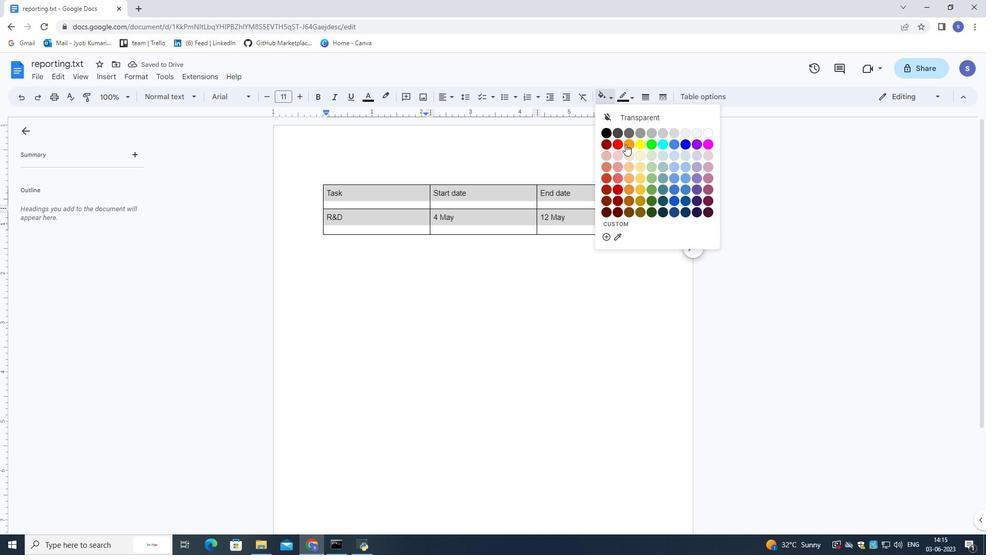
Action: Mouse moved to (573, 143)
Screenshot: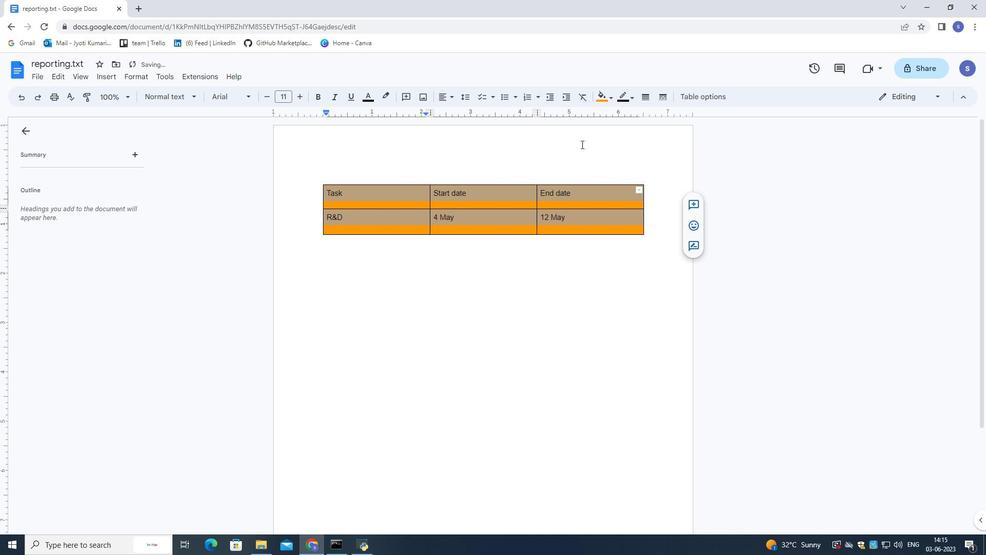 
Action: Mouse pressed left at (573, 143)
Screenshot: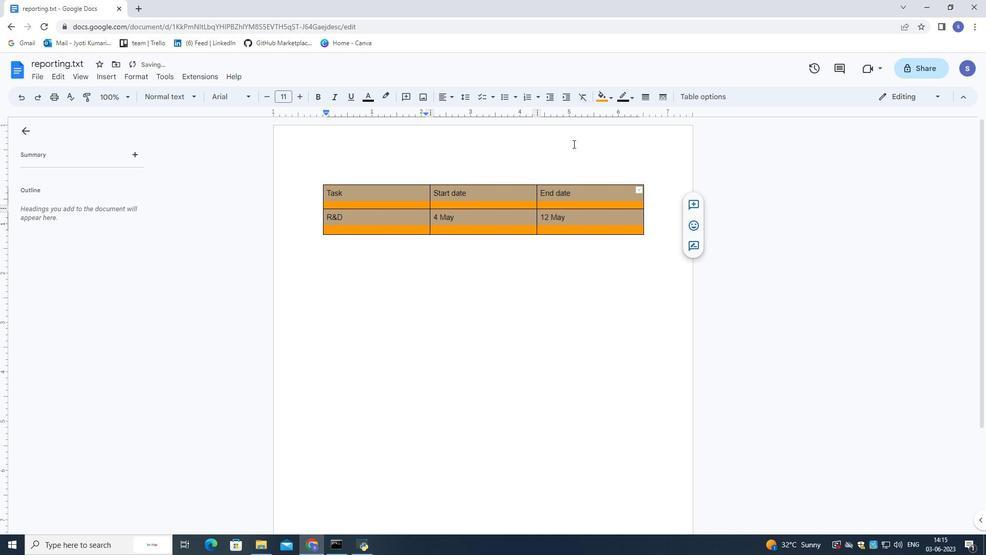 
Action: Mouse moved to (570, 150)
Screenshot: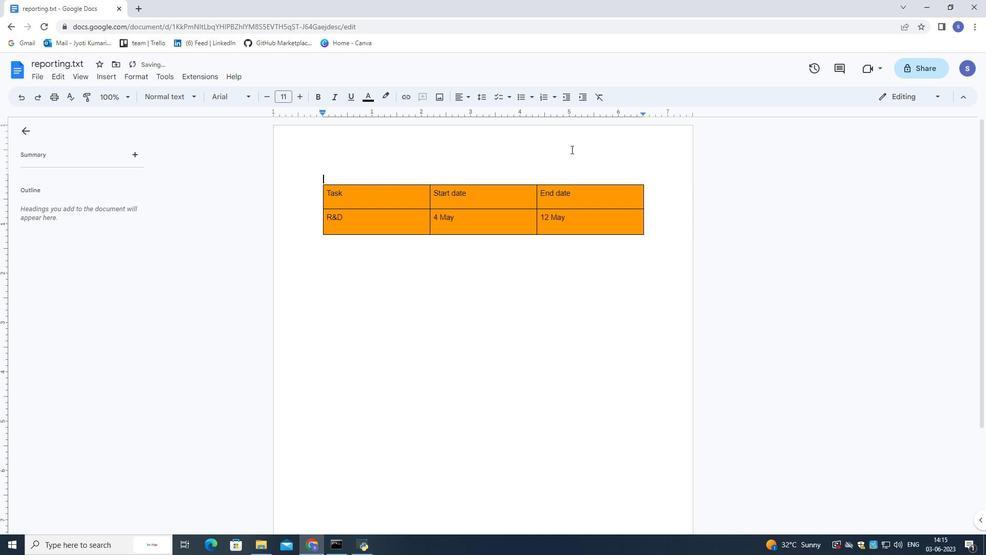 
